 Task: Find out the meaning of "GreatSchools Rating" in the real estate glossary.
Action: Mouse moved to (446, 189)
Screenshot: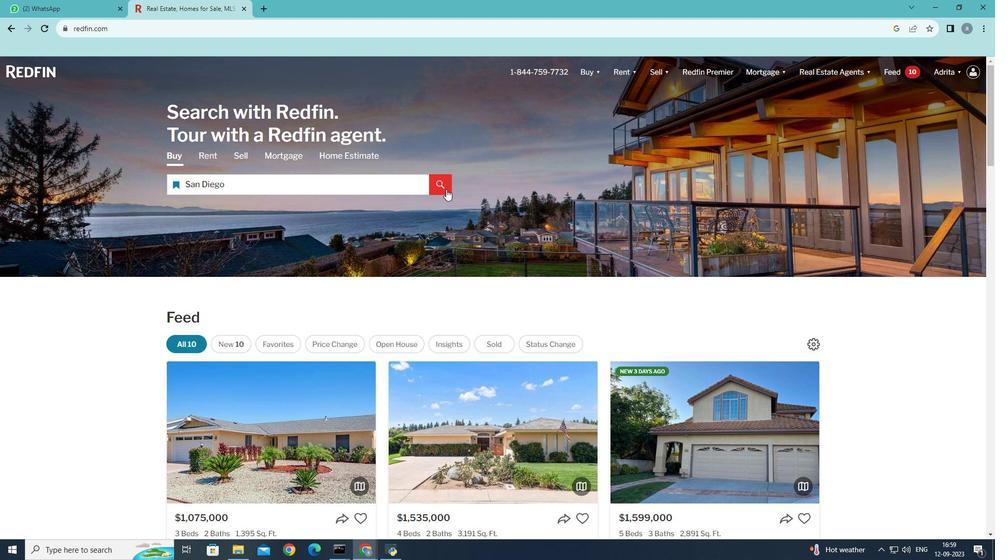 
Action: Mouse pressed left at (446, 189)
Screenshot: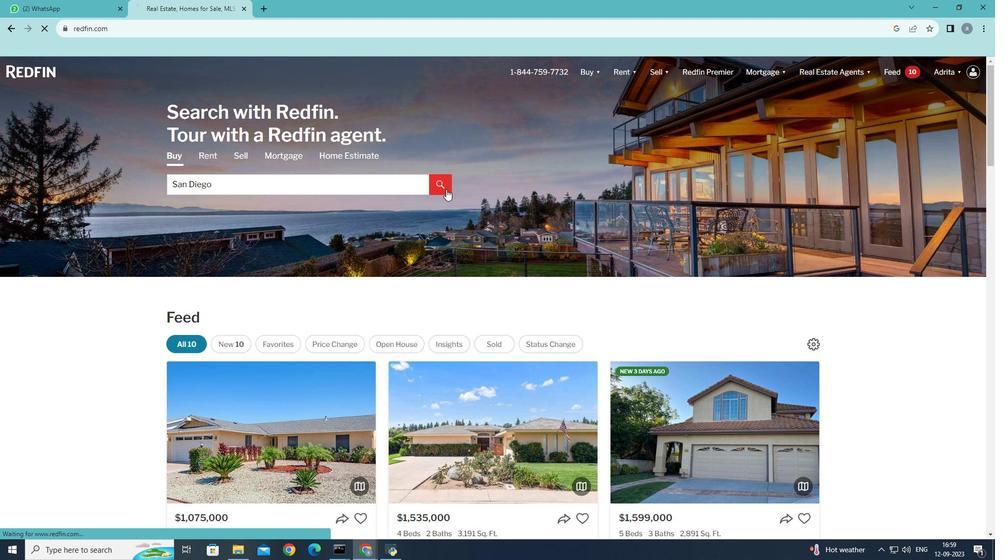 
Action: Mouse moved to (625, 151)
Screenshot: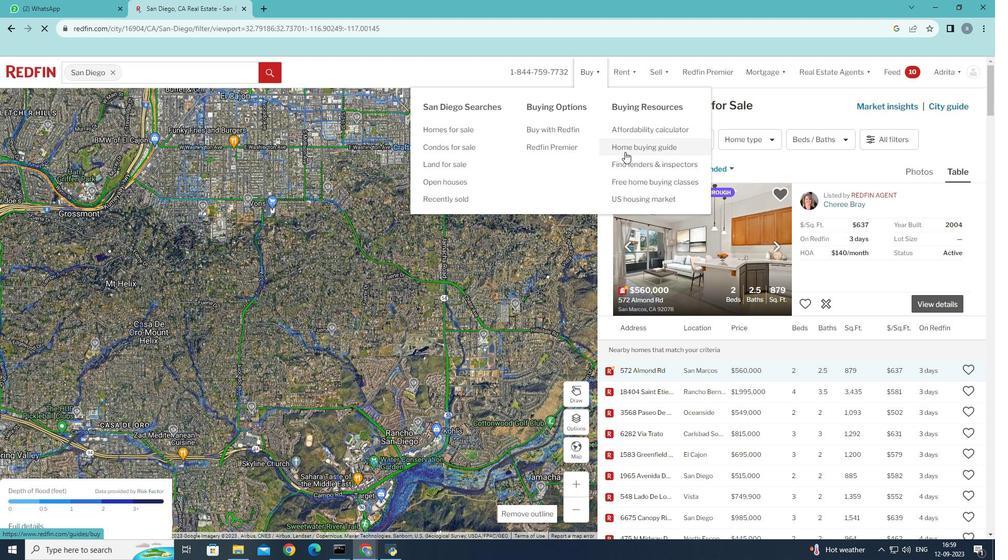 
Action: Mouse pressed left at (625, 151)
Screenshot: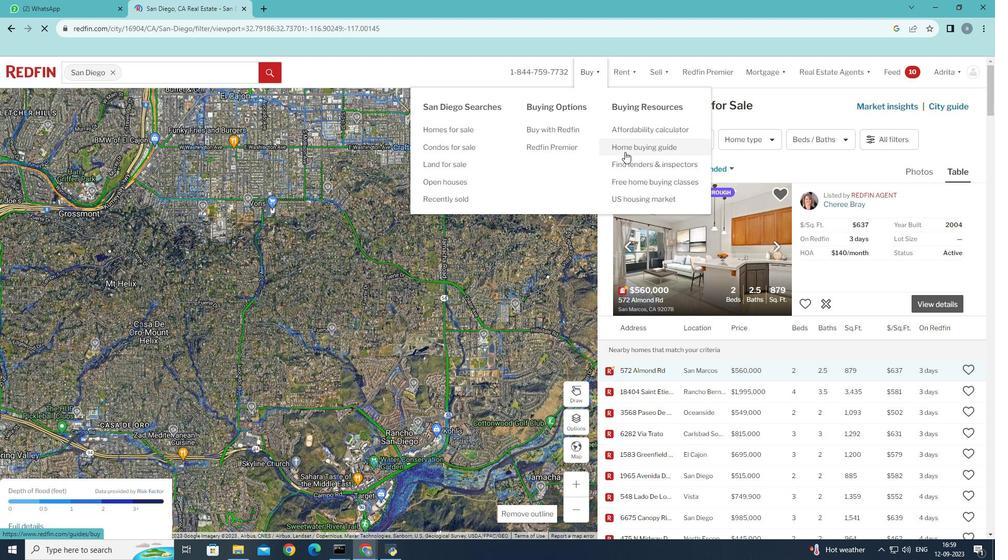 
Action: Mouse moved to (470, 227)
Screenshot: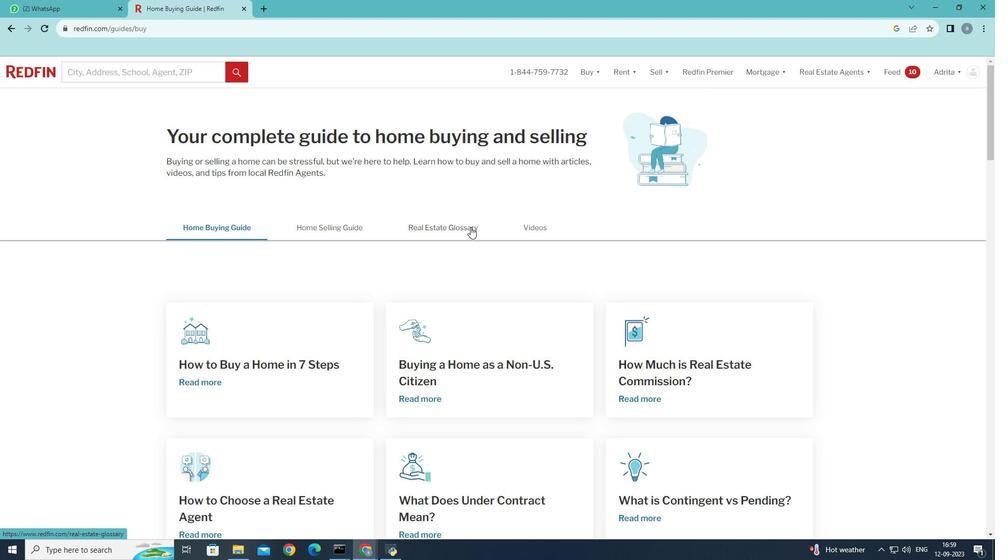 
Action: Mouse pressed left at (470, 227)
Screenshot: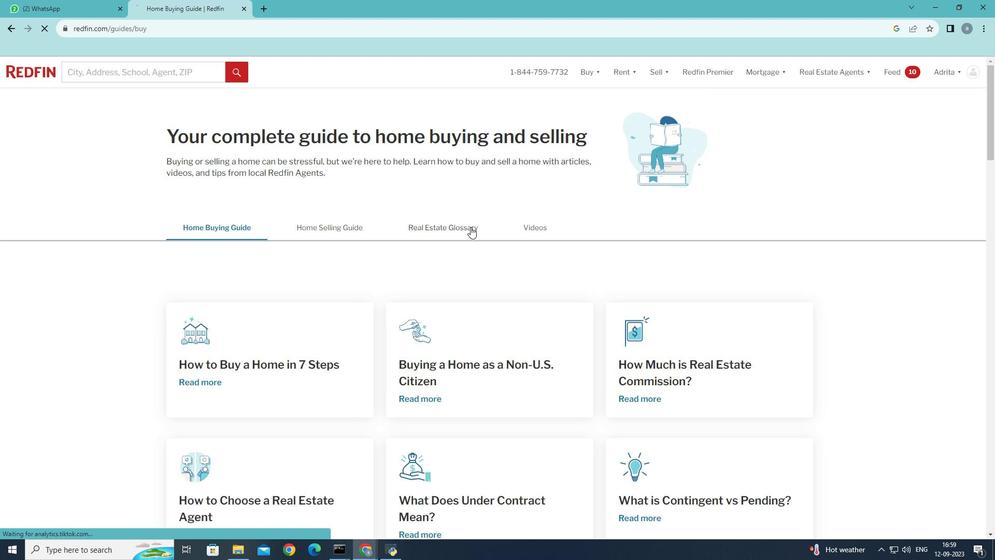
Action: Mouse moved to (447, 242)
Screenshot: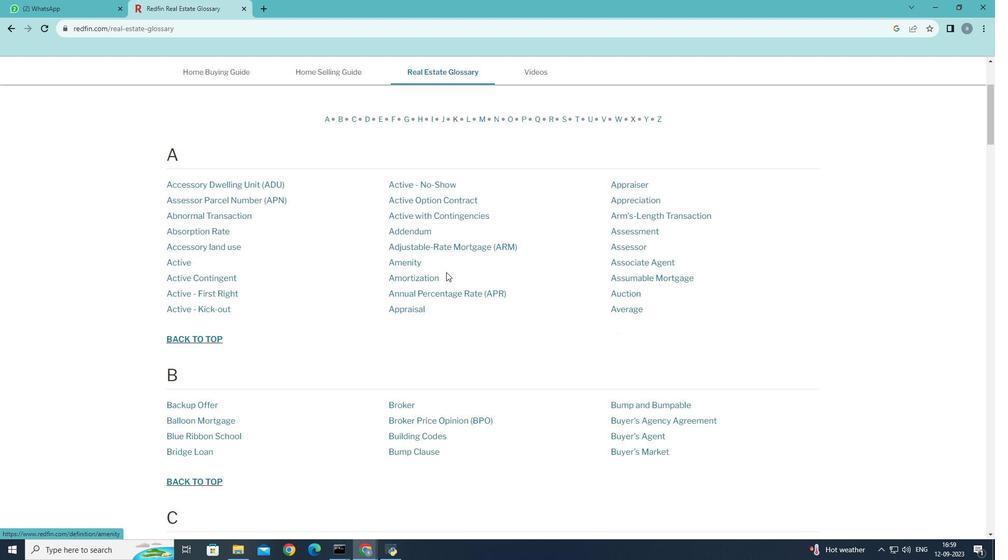
Action: Mouse scrolled (447, 242) with delta (0, 0)
Screenshot: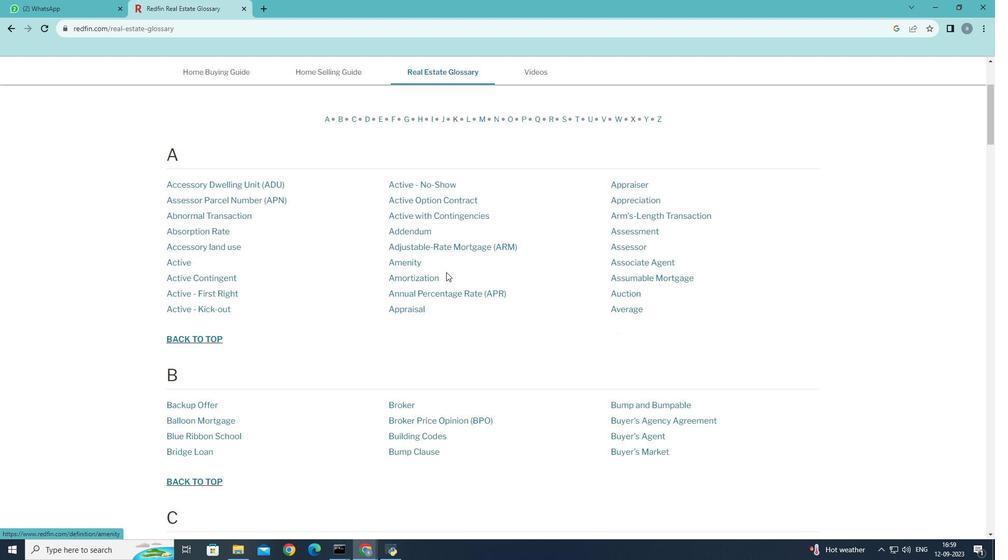 
Action: Mouse moved to (447, 244)
Screenshot: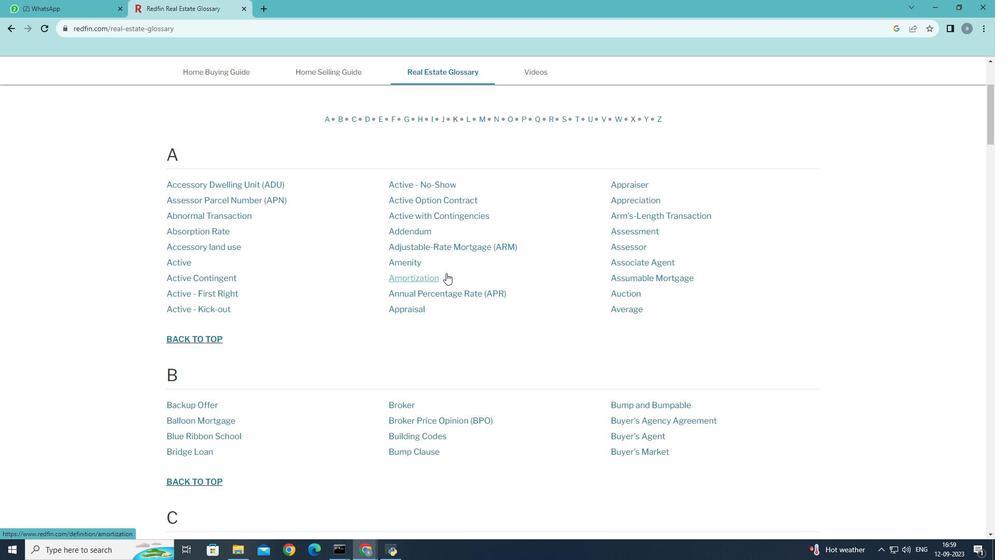 
Action: Mouse scrolled (447, 243) with delta (0, 0)
Screenshot: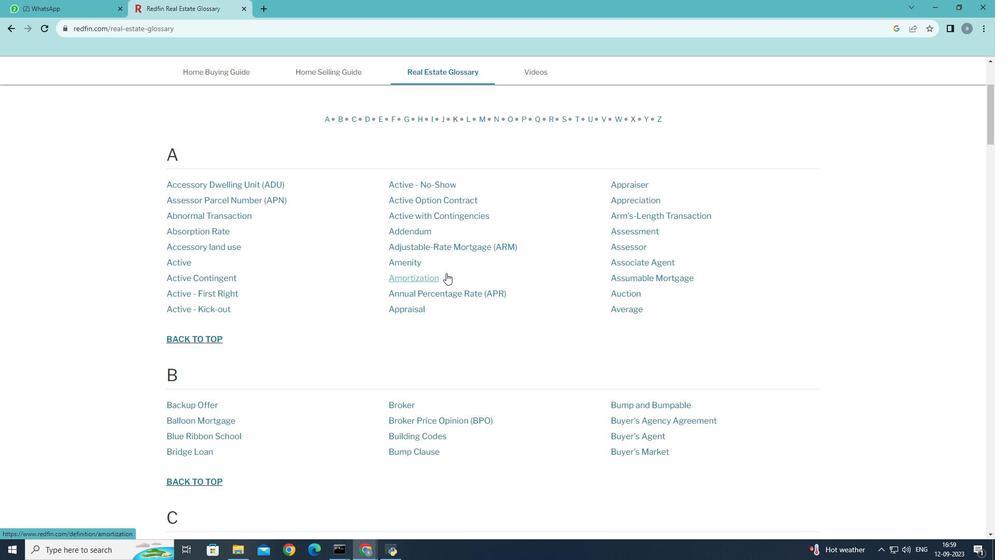 
Action: Mouse moved to (447, 245)
Screenshot: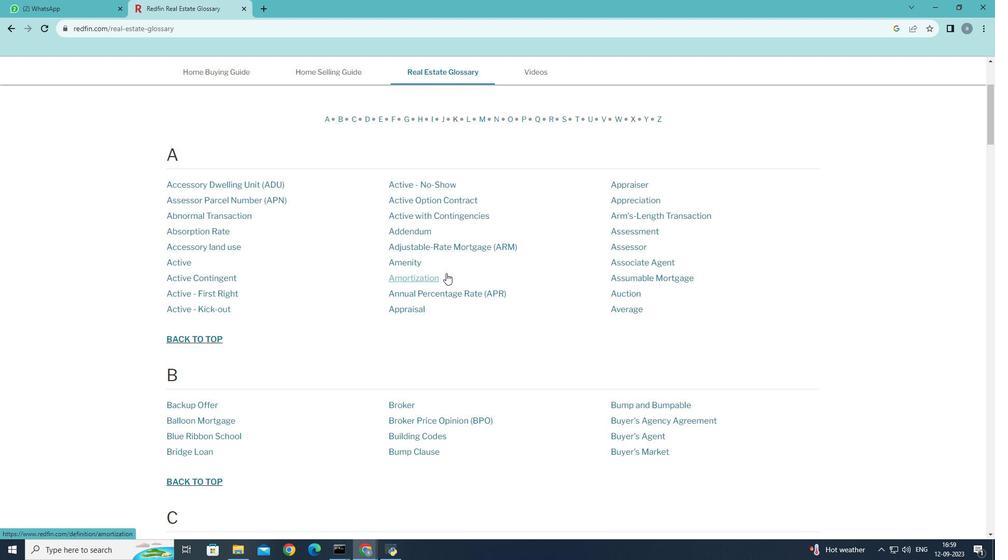 
Action: Mouse scrolled (447, 245) with delta (0, 0)
Screenshot: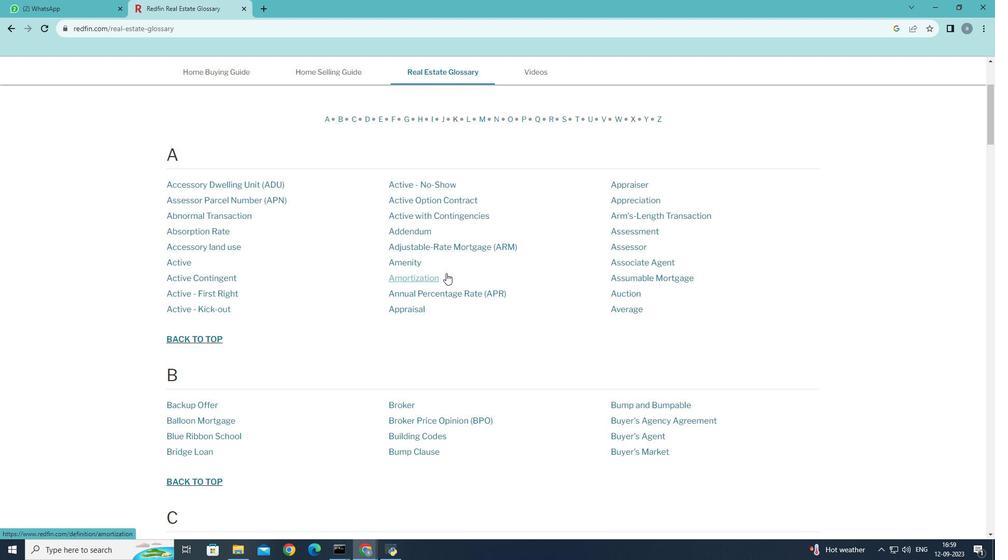 
Action: Mouse moved to (446, 273)
Screenshot: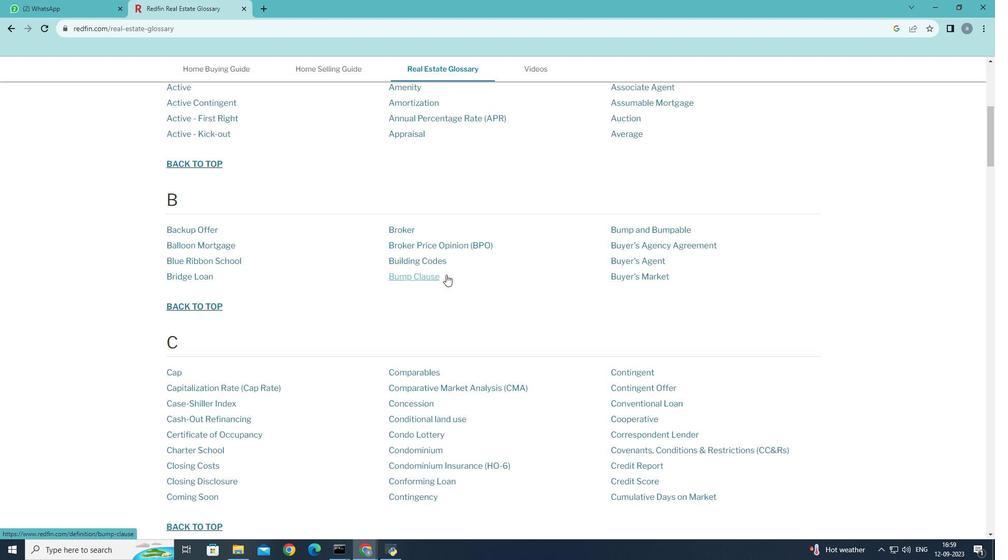 
Action: Mouse scrolled (446, 272) with delta (0, 0)
Screenshot: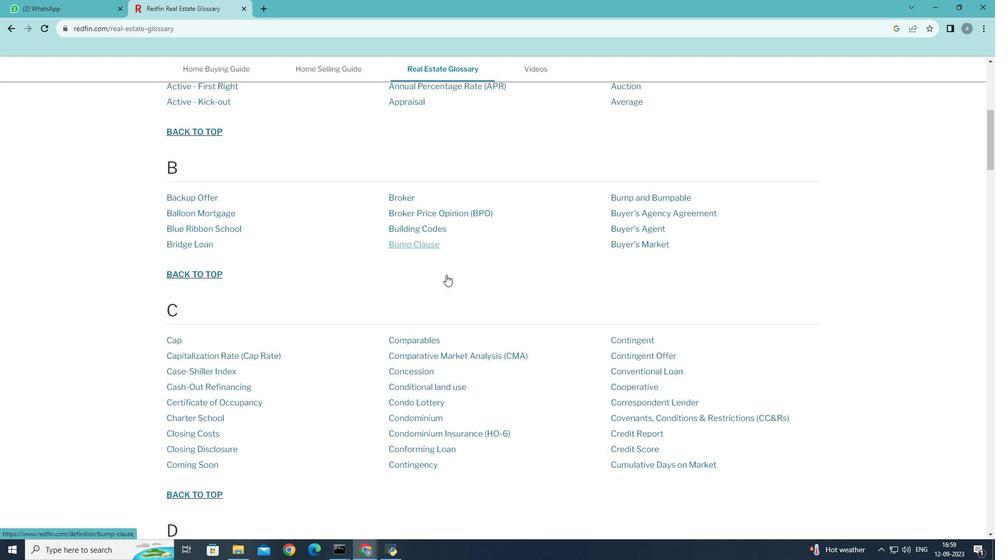 
Action: Mouse scrolled (446, 272) with delta (0, 0)
Screenshot: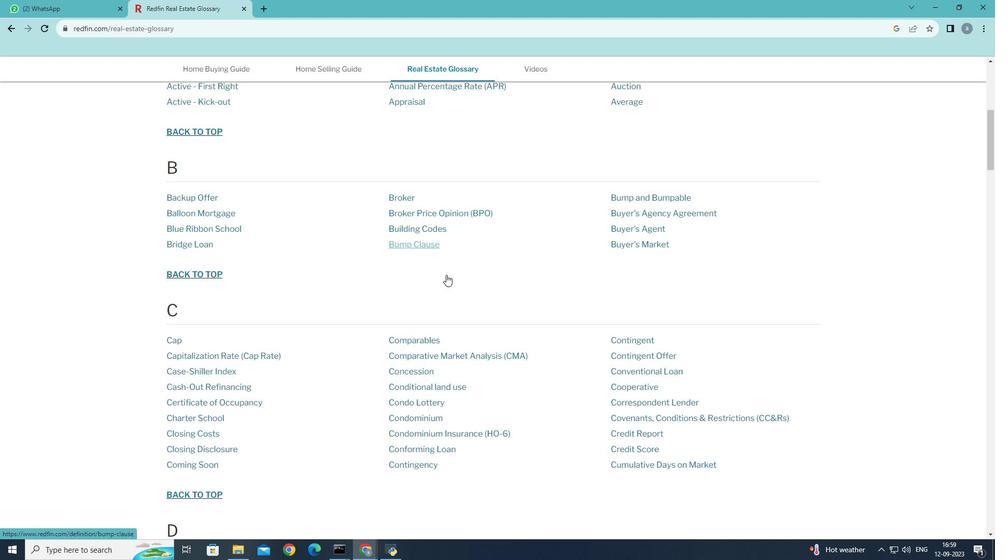 
Action: Mouse scrolled (446, 272) with delta (0, 0)
Screenshot: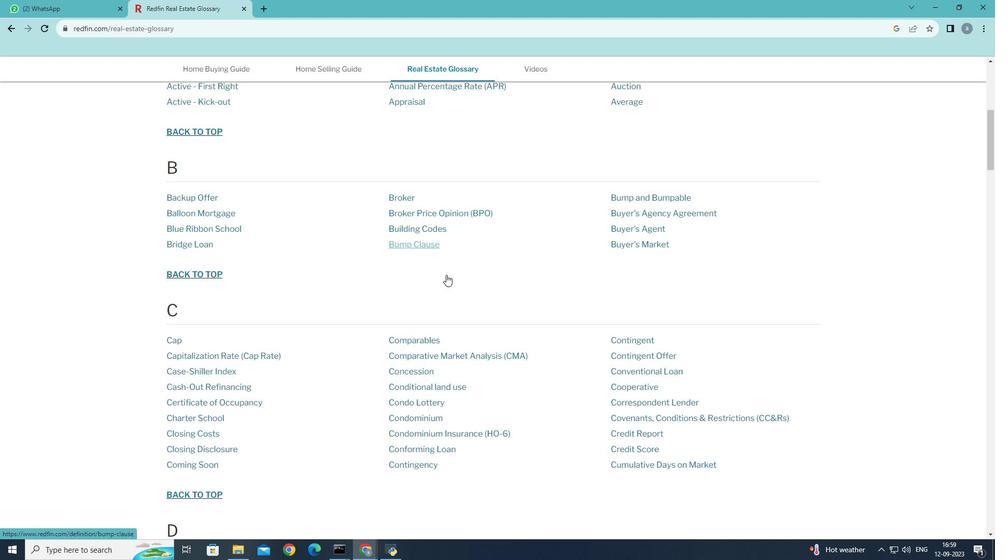 
Action: Mouse scrolled (446, 272) with delta (0, 0)
Screenshot: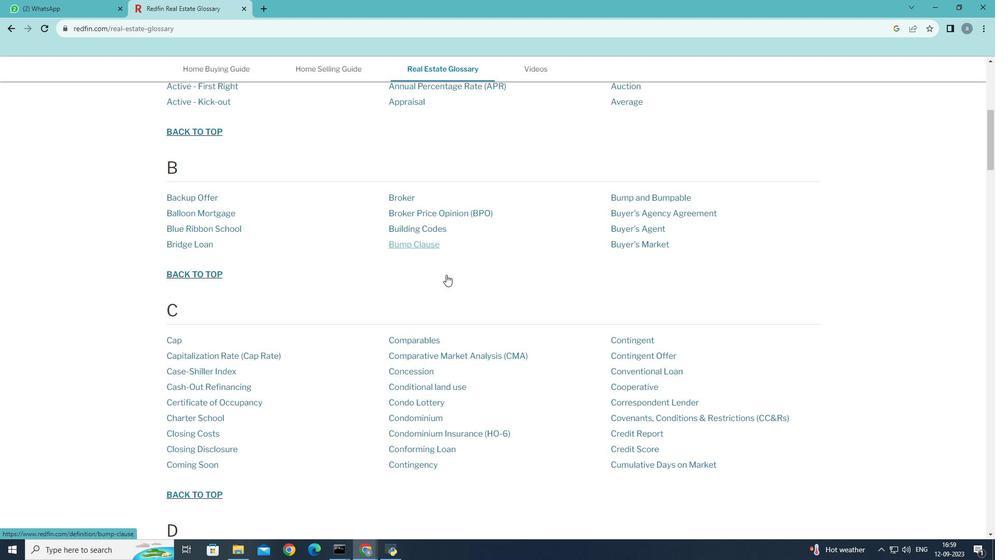 
Action: Mouse moved to (446, 274)
Screenshot: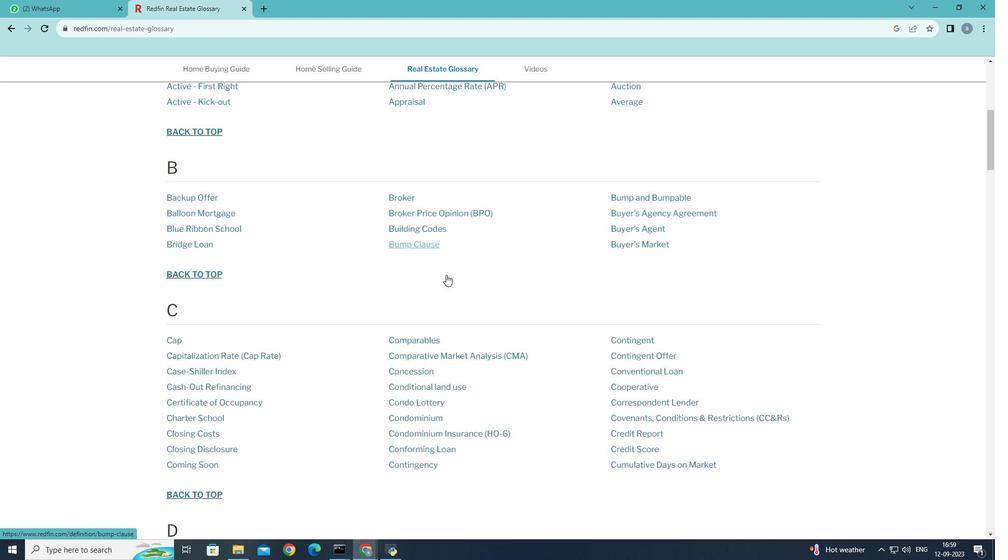 
Action: Mouse scrolled (446, 274) with delta (0, 0)
Screenshot: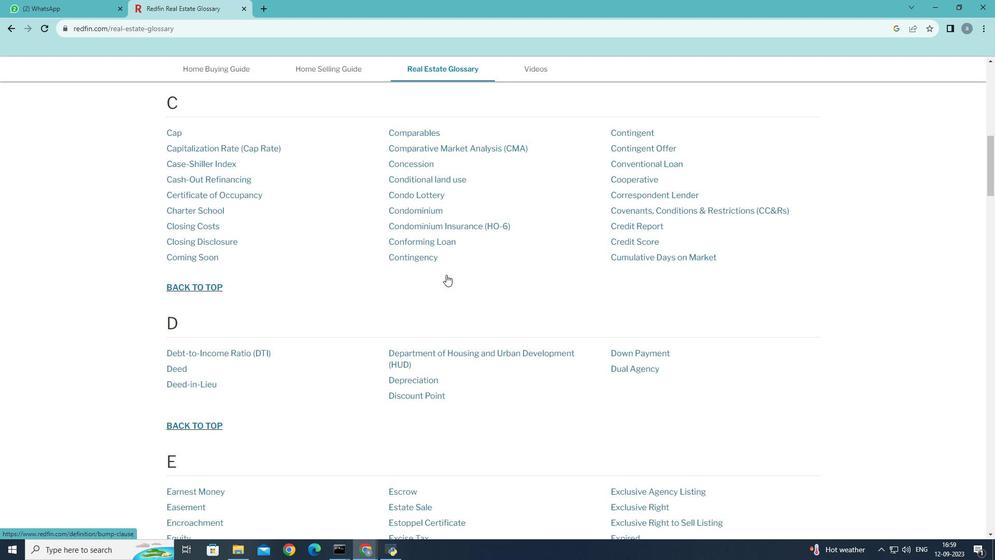 
Action: Mouse scrolled (446, 274) with delta (0, 0)
Screenshot: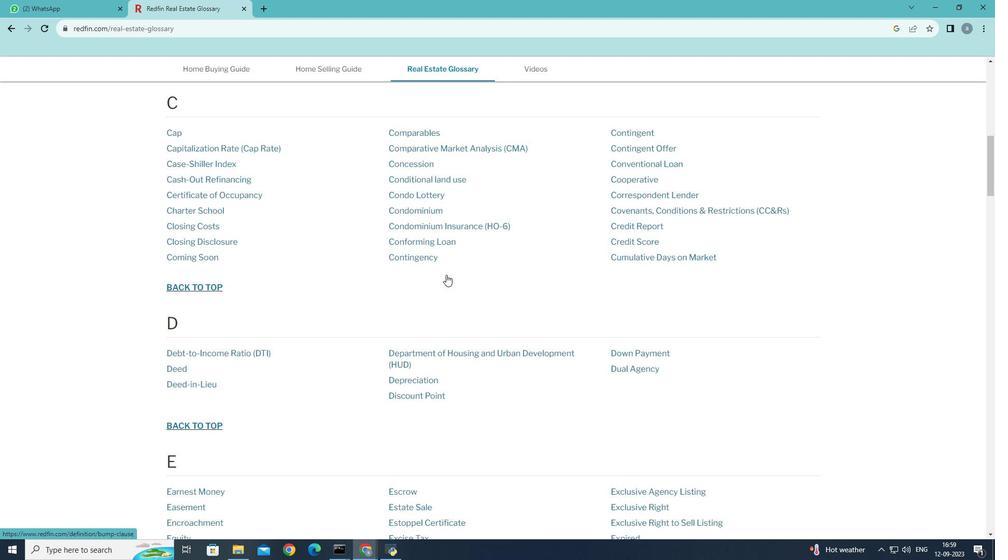
Action: Mouse scrolled (446, 274) with delta (0, 0)
Screenshot: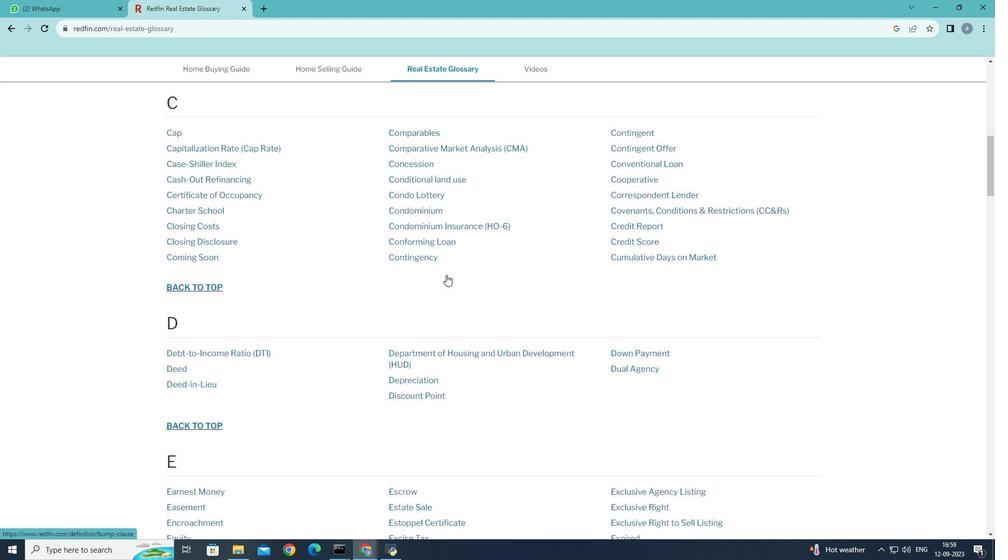 
Action: Mouse scrolled (446, 274) with delta (0, 0)
Screenshot: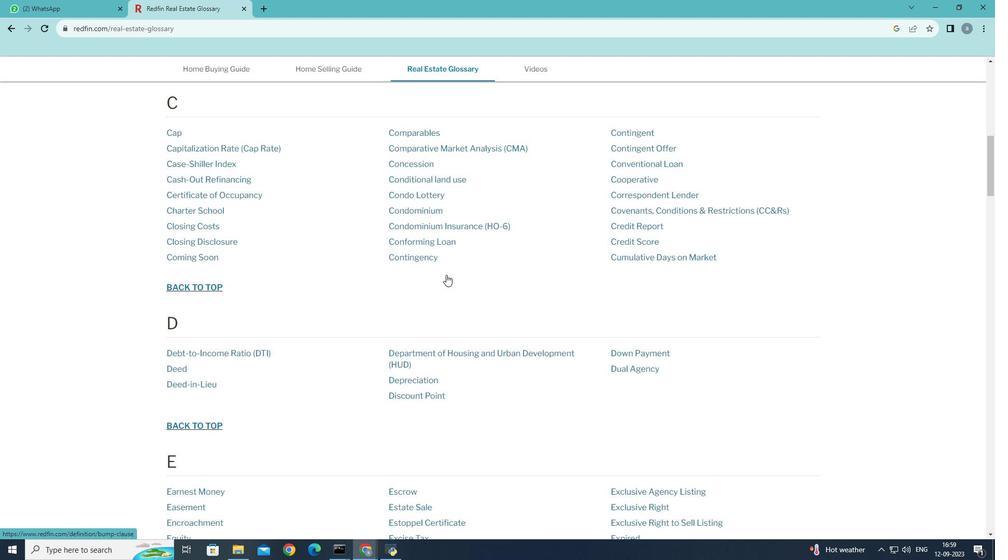 
Action: Mouse scrolled (446, 274) with delta (0, 0)
Screenshot: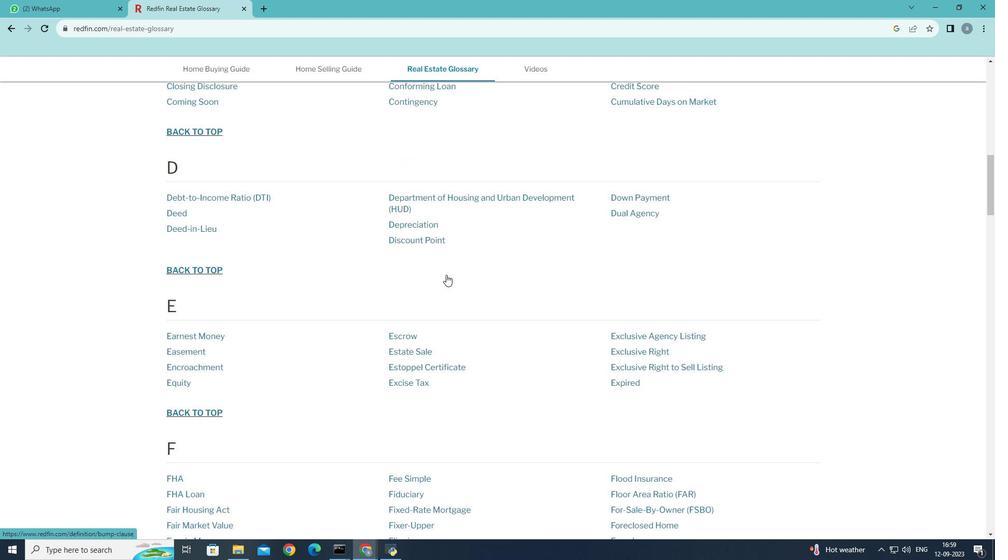 
Action: Mouse scrolled (446, 274) with delta (0, 0)
Screenshot: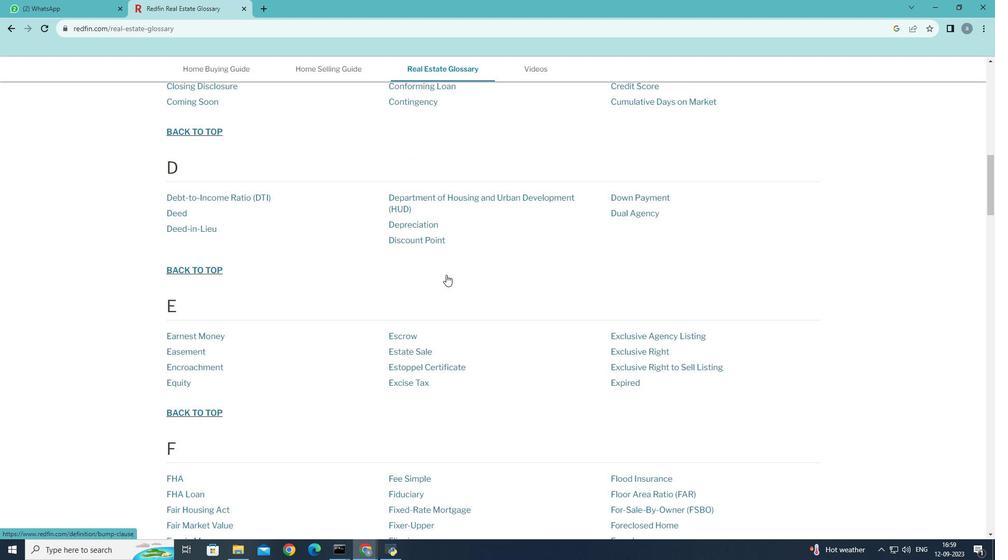 
Action: Mouse scrolled (446, 274) with delta (0, 0)
Screenshot: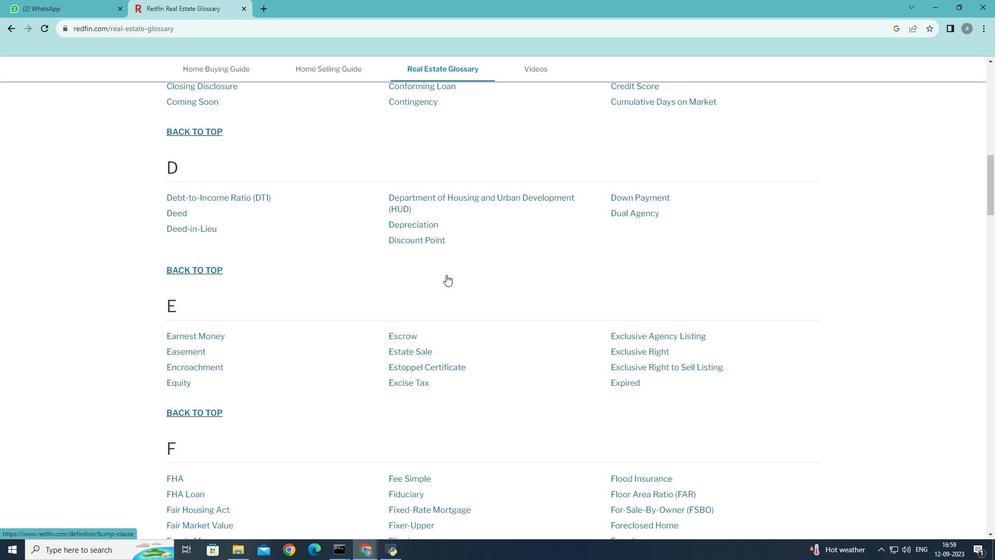
Action: Mouse scrolled (446, 274) with delta (0, 0)
Screenshot: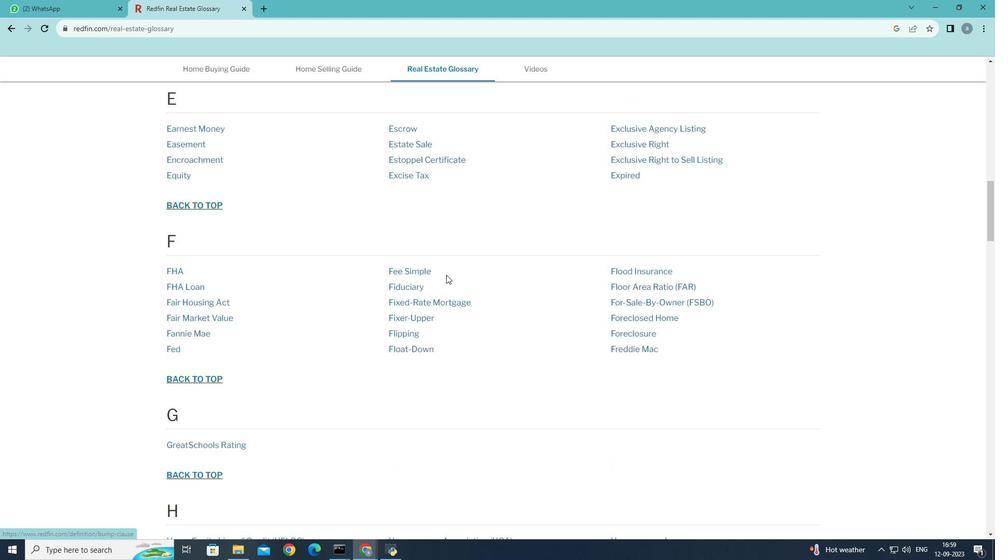 
Action: Mouse scrolled (446, 274) with delta (0, 0)
Screenshot: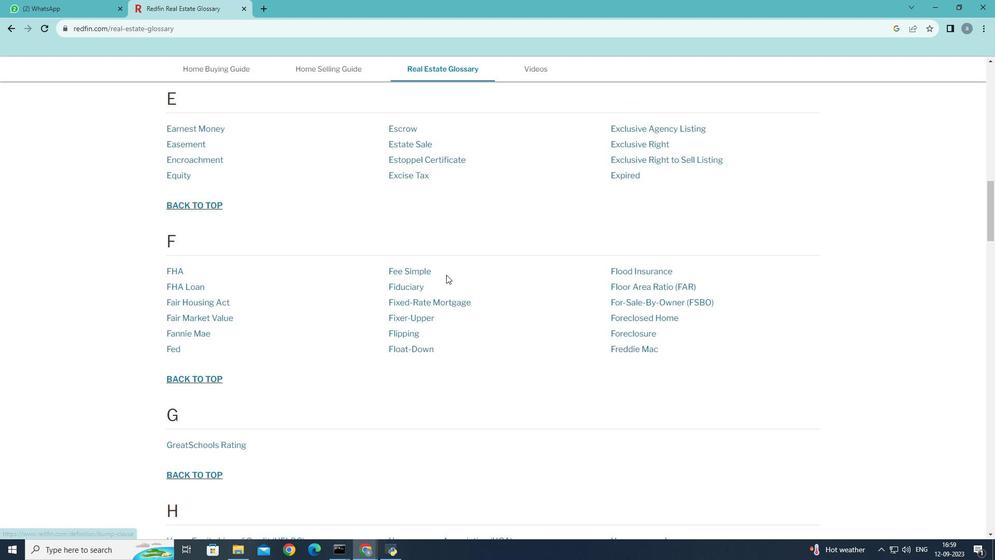 
Action: Mouse scrolled (446, 274) with delta (0, 0)
Screenshot: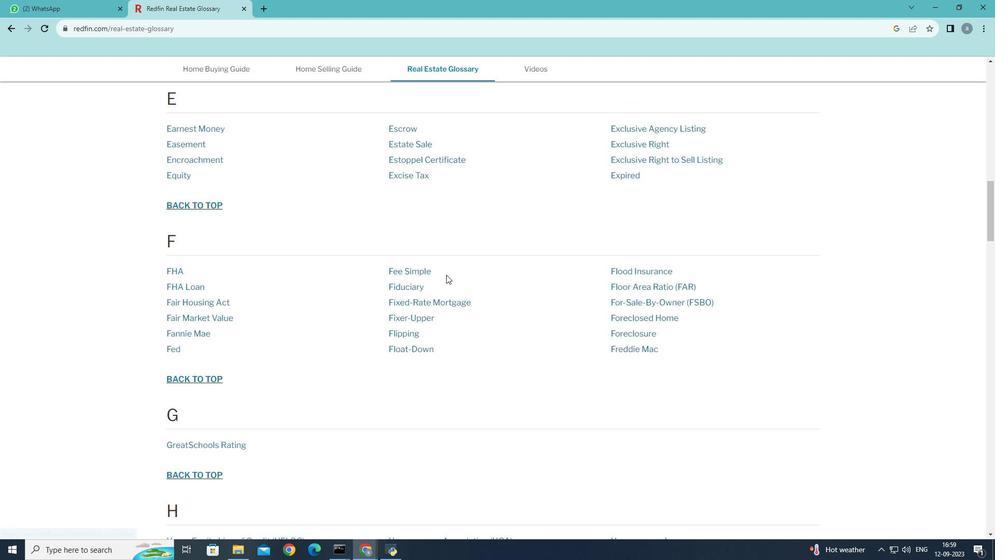 
Action: Mouse scrolled (446, 274) with delta (0, 0)
Screenshot: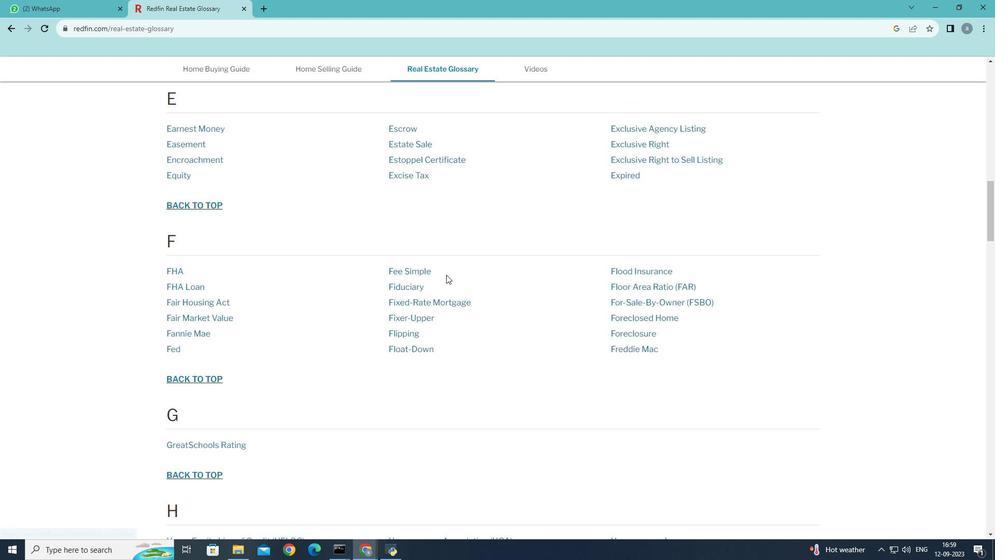 
Action: Mouse scrolled (446, 274) with delta (0, 0)
Screenshot: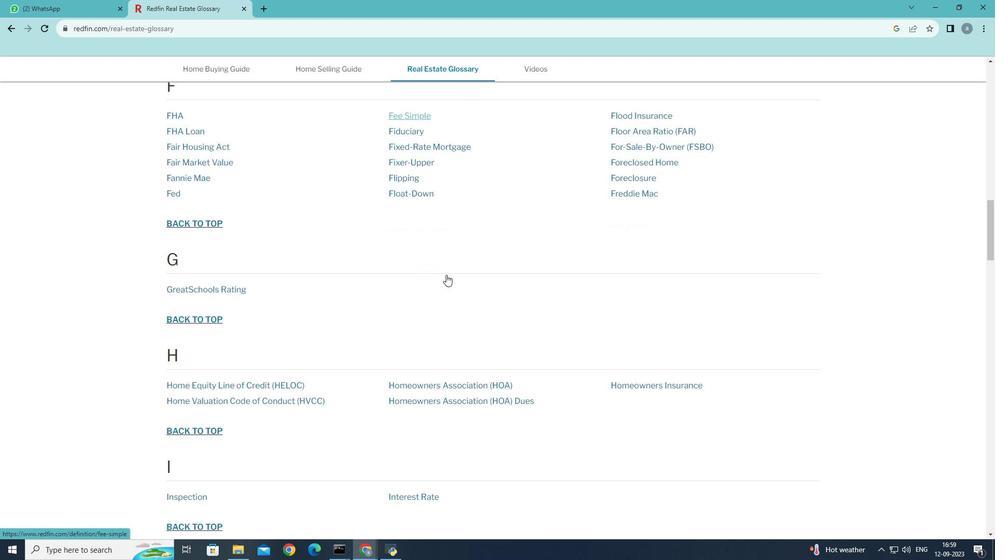 
Action: Mouse scrolled (446, 274) with delta (0, 0)
Screenshot: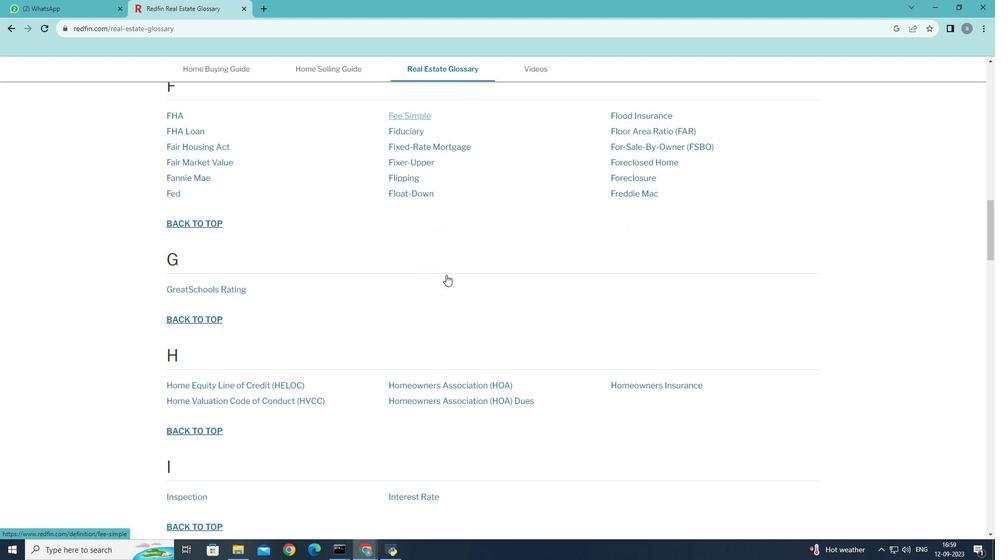 
Action: Mouse scrolled (446, 274) with delta (0, 0)
Screenshot: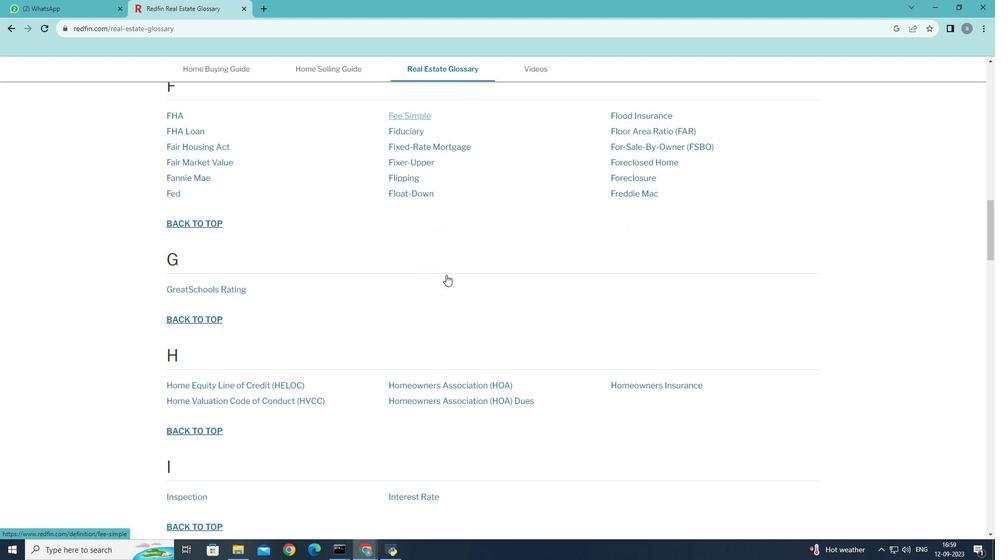 
Action: Mouse moved to (214, 289)
Screenshot: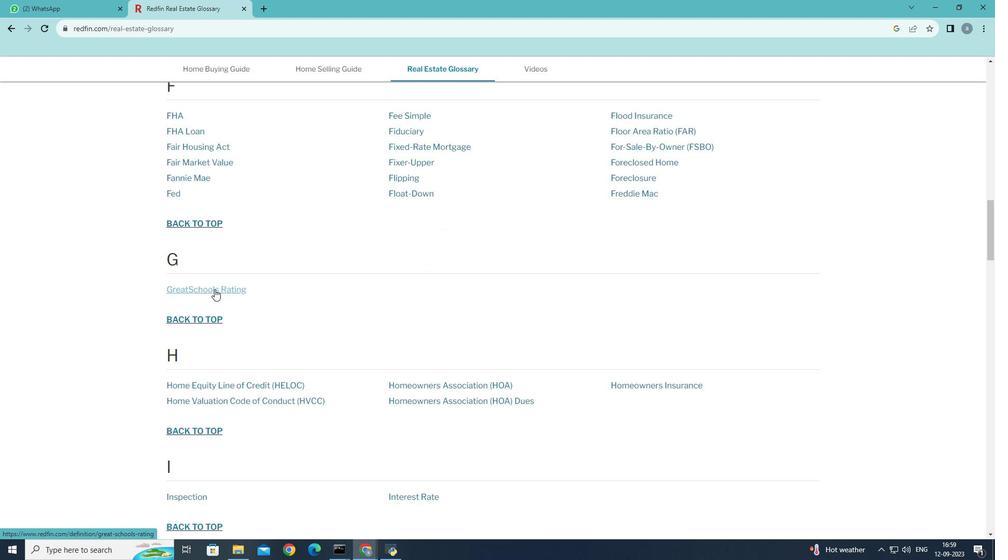
Action: Mouse pressed left at (214, 289)
Screenshot: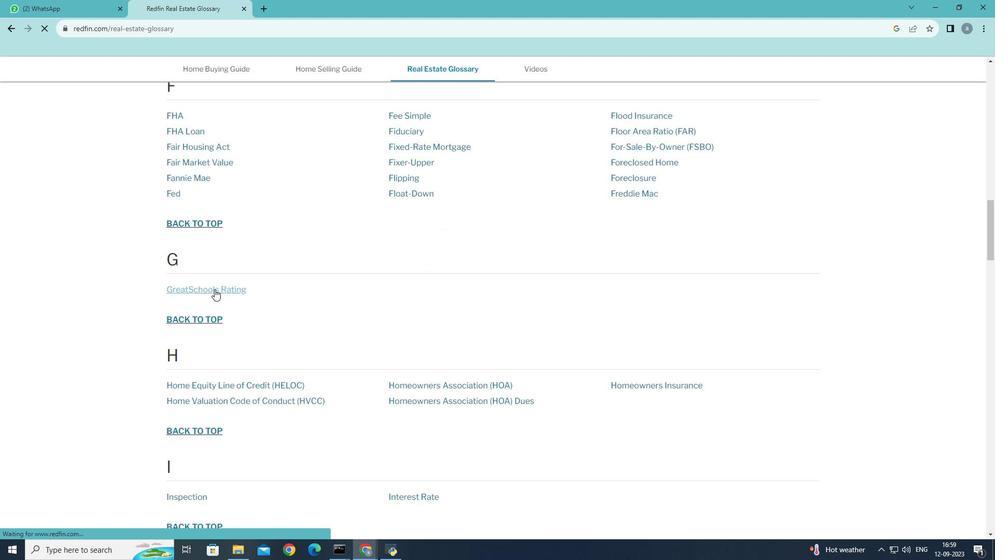 
